 Task: Create a due date automation trigger when advanced on, on the wednesday after a card is due add dates starting in less than 1 working days at 11:00 AM.
Action: Mouse moved to (1174, 99)
Screenshot: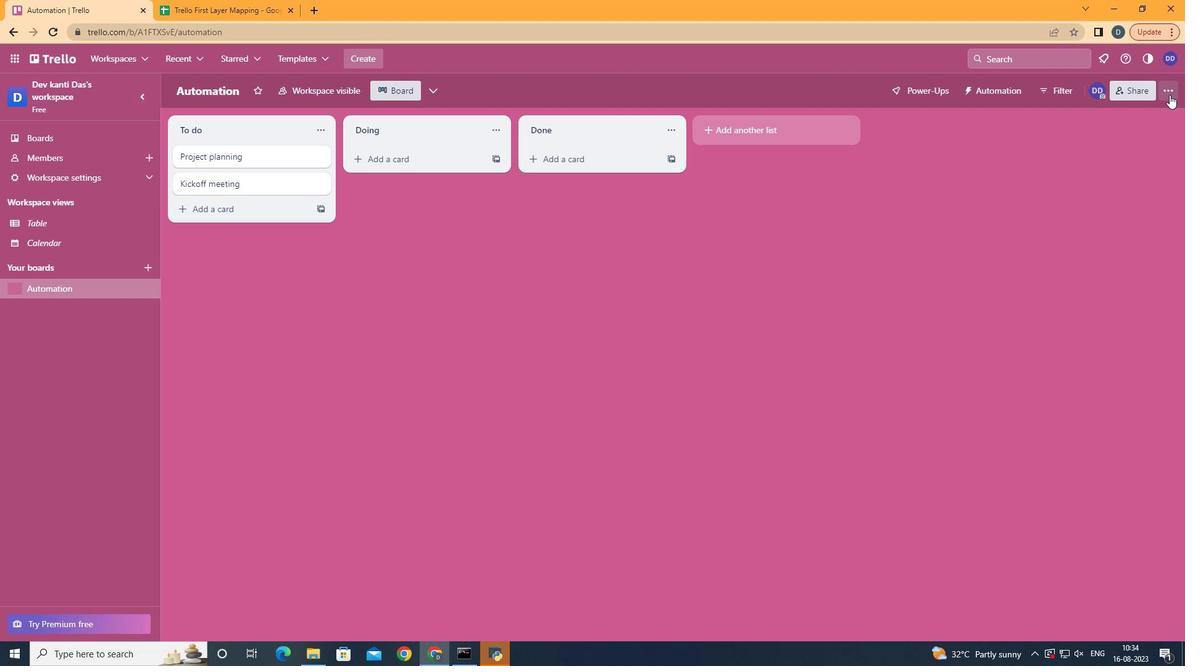 
Action: Mouse pressed left at (1174, 99)
Screenshot: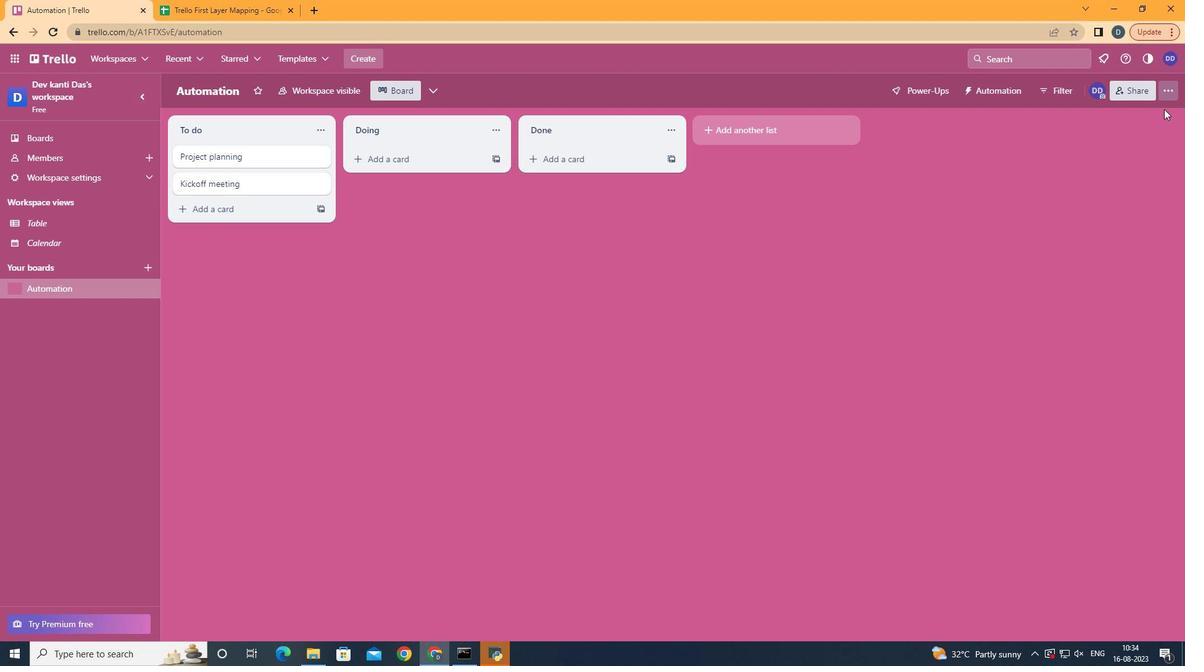 
Action: Mouse moved to (1125, 273)
Screenshot: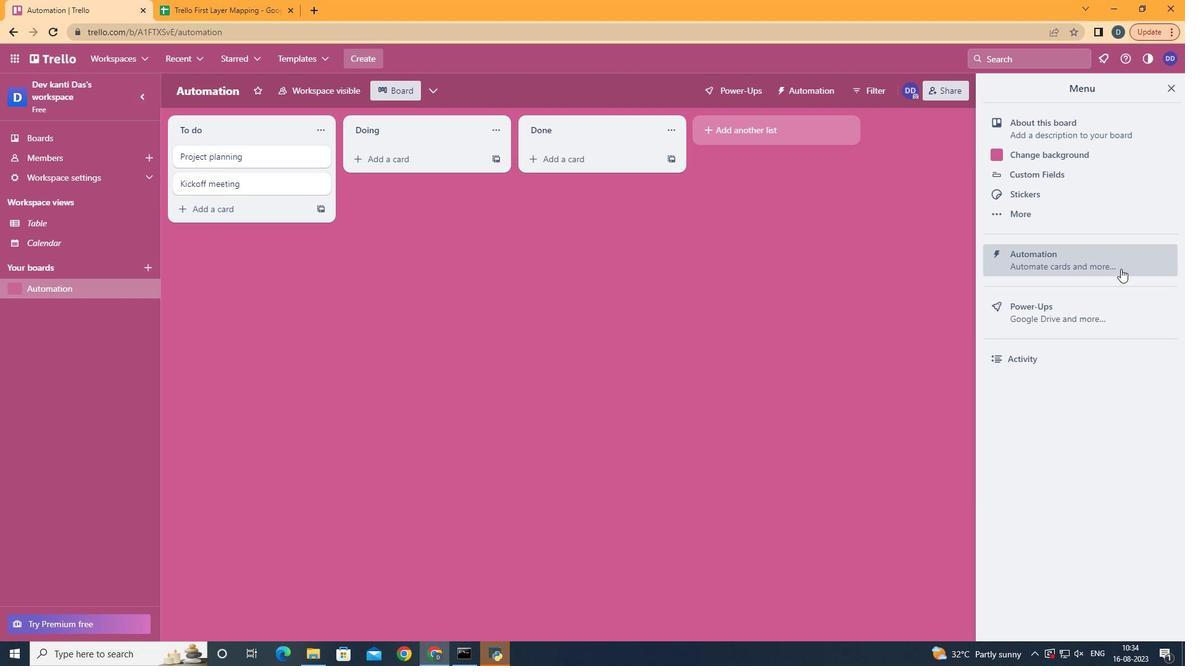 
Action: Mouse pressed left at (1125, 273)
Screenshot: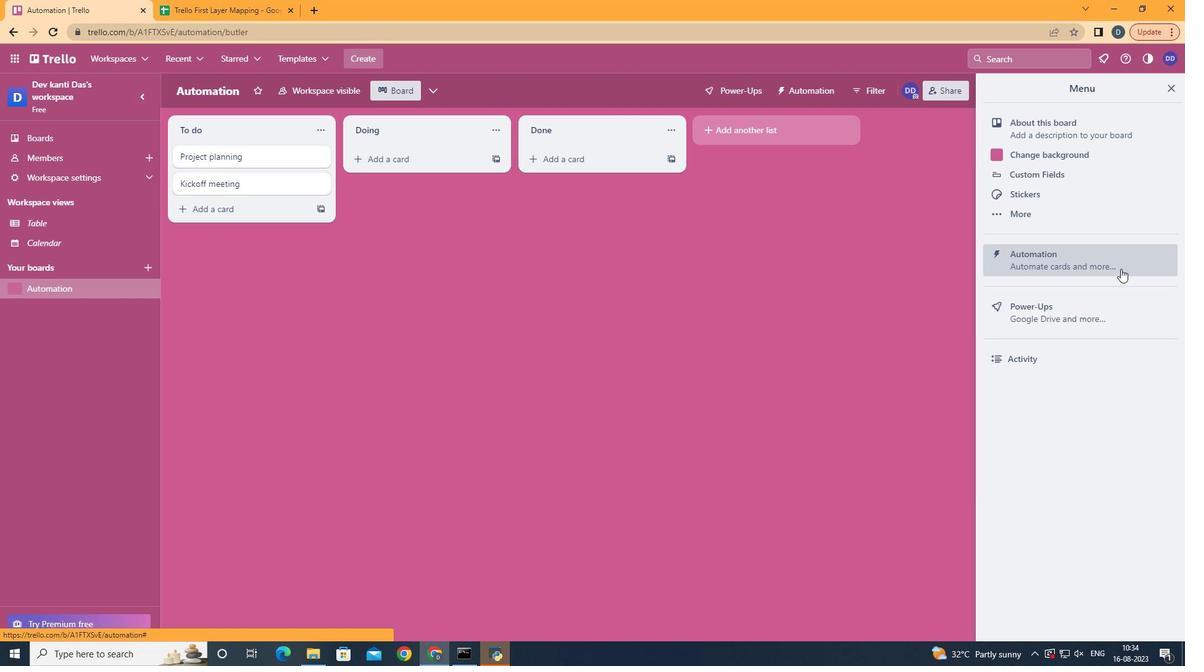 
Action: Mouse moved to (235, 256)
Screenshot: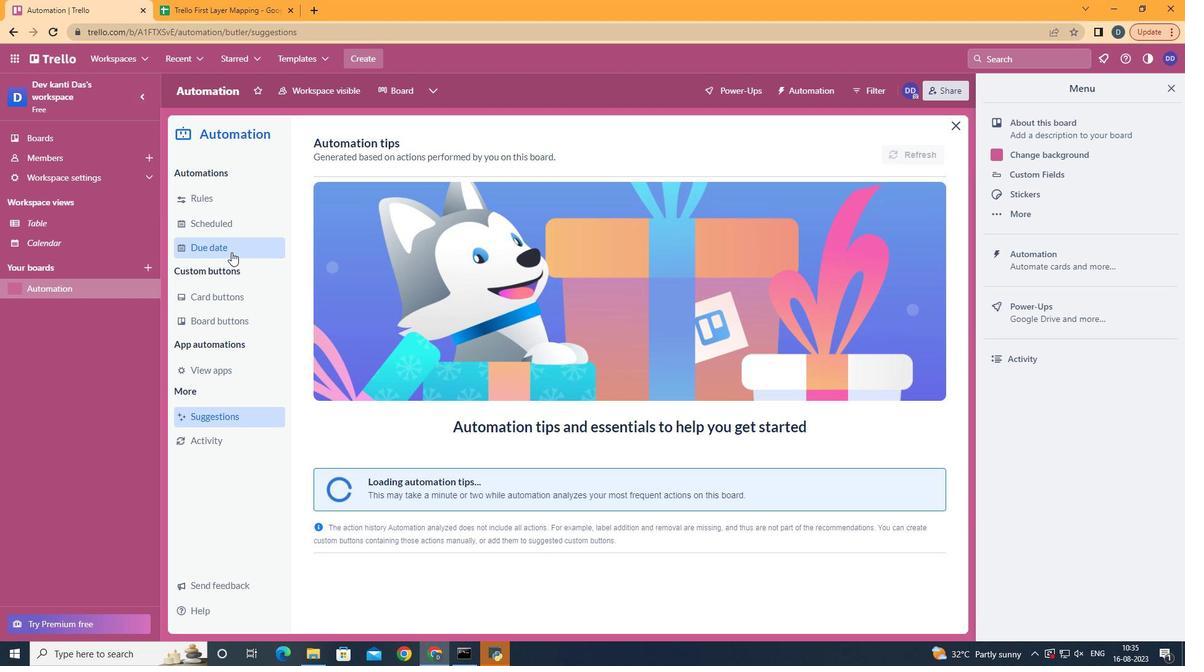 
Action: Mouse pressed left at (235, 256)
Screenshot: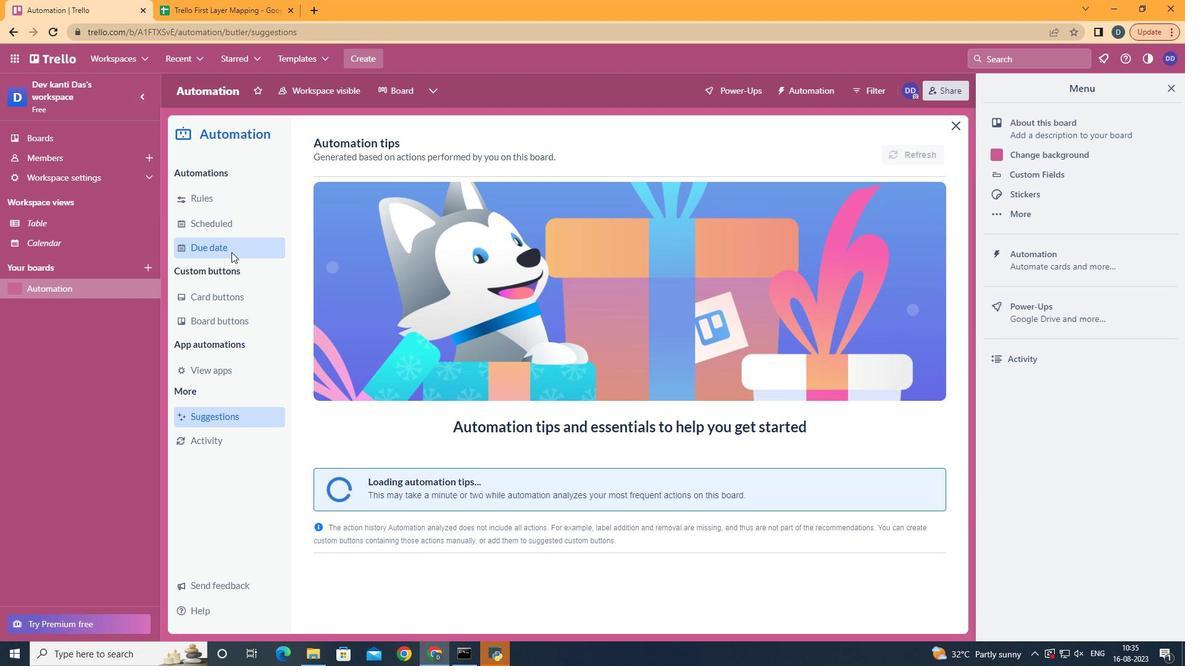 
Action: Mouse moved to (880, 143)
Screenshot: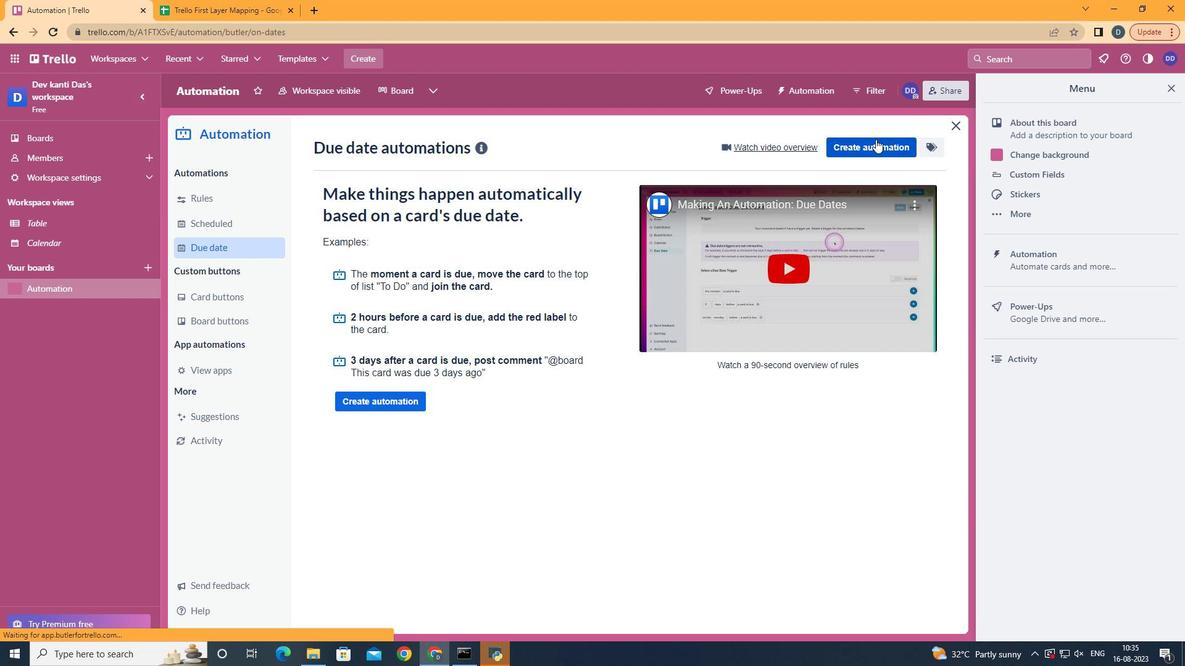 
Action: Mouse pressed left at (880, 143)
Screenshot: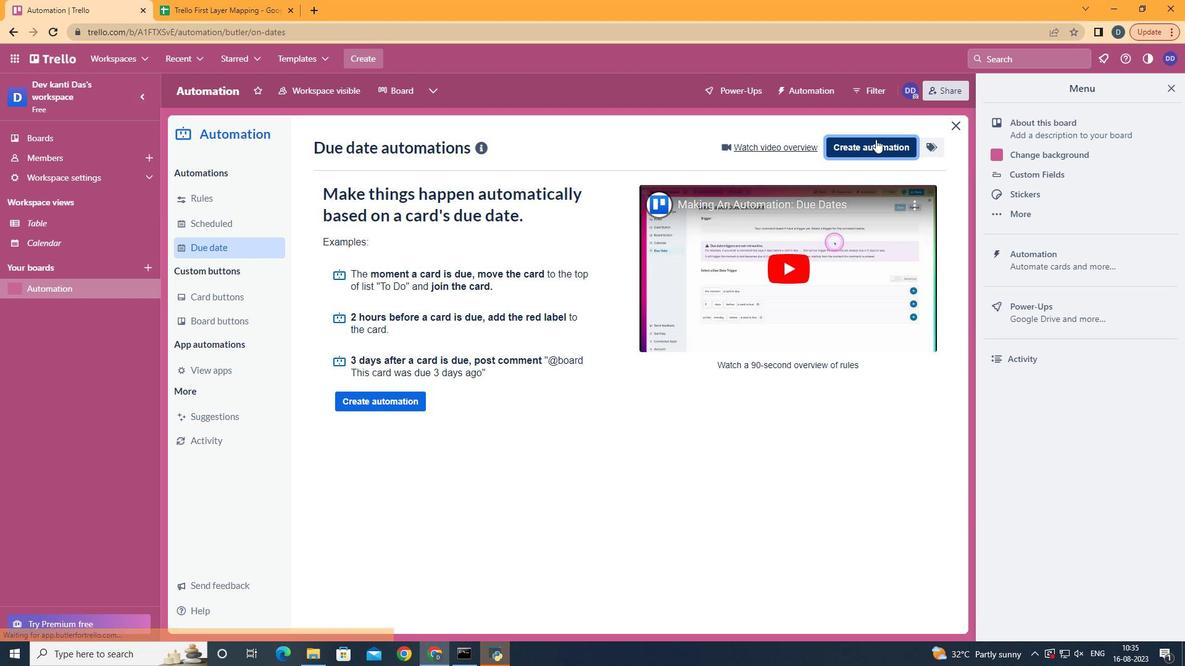 
Action: Mouse moved to (716, 280)
Screenshot: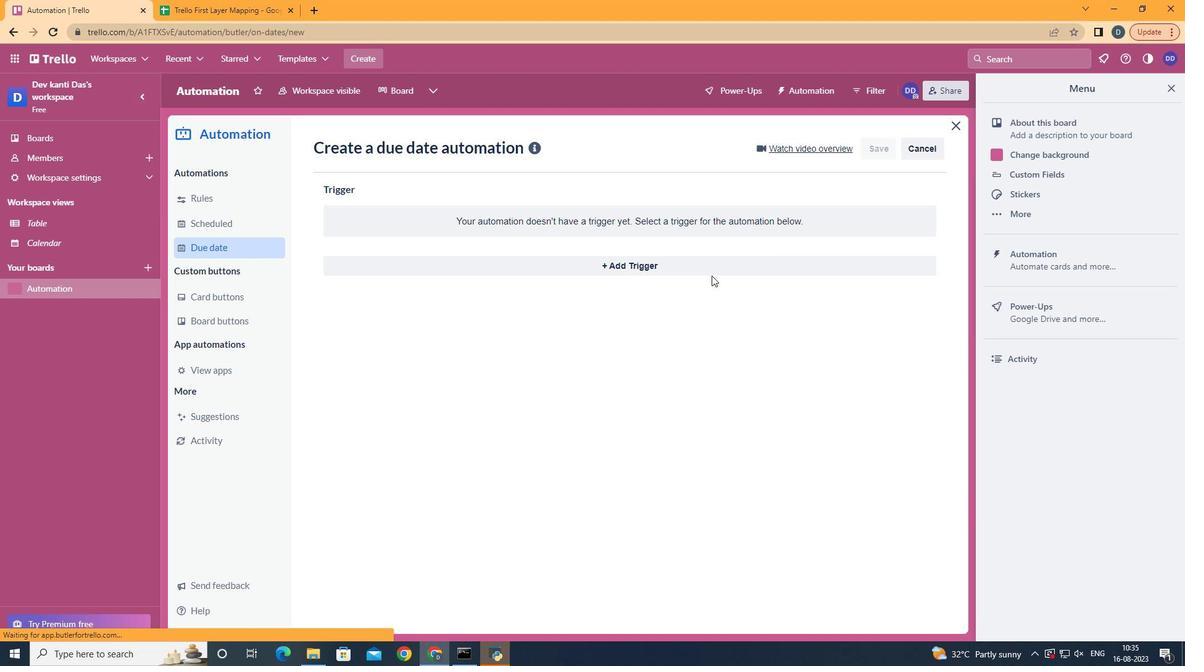
Action: Mouse pressed left at (716, 280)
Screenshot: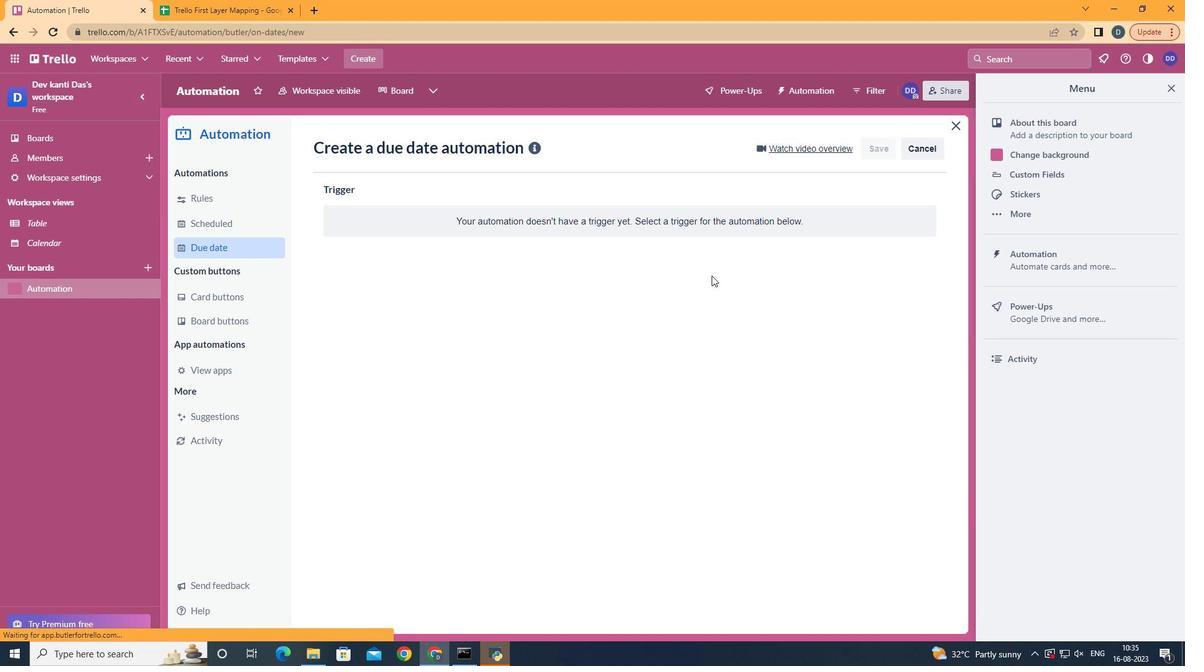 
Action: Mouse moved to (420, 383)
Screenshot: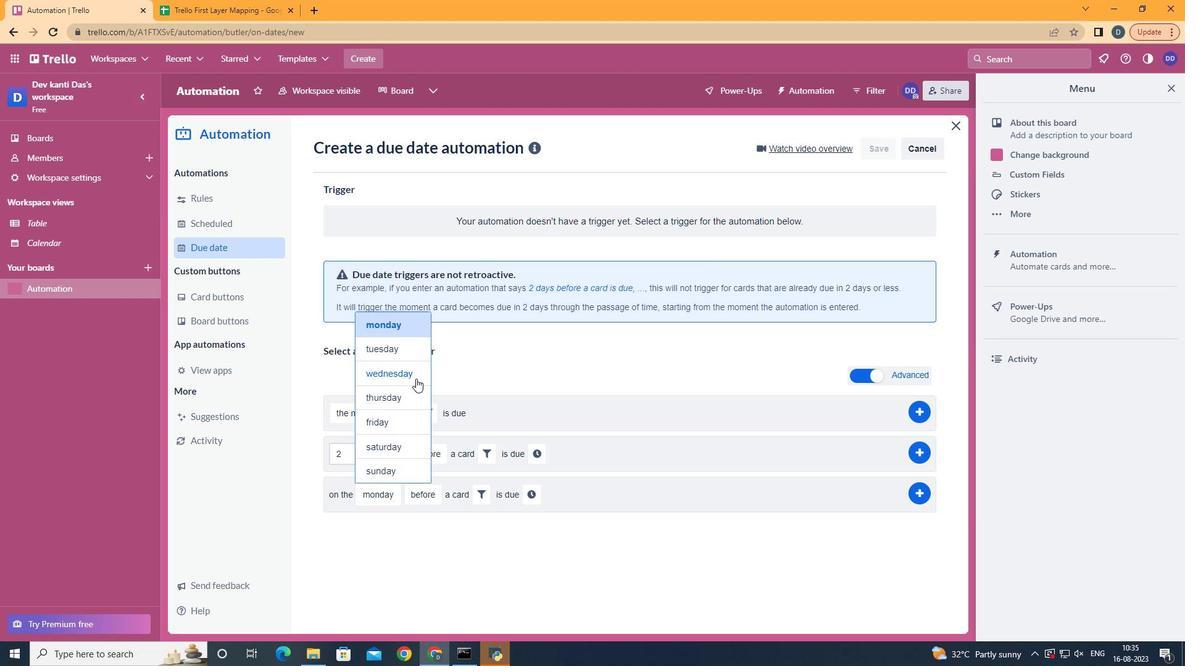 
Action: Mouse pressed left at (420, 383)
Screenshot: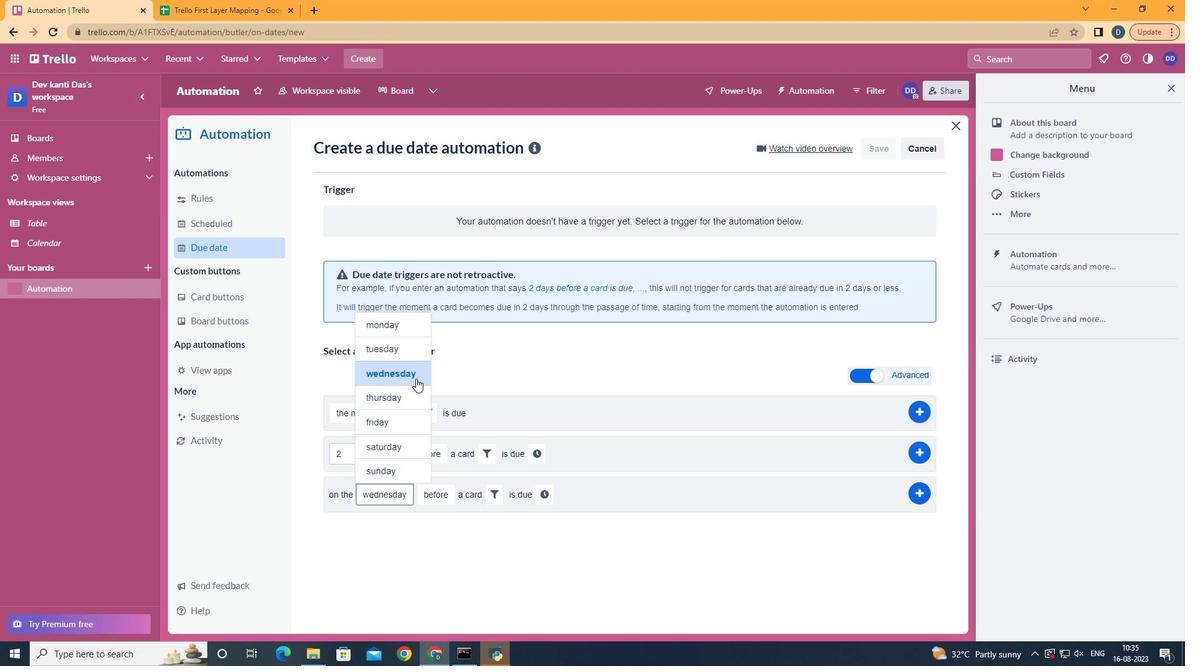 
Action: Mouse moved to (460, 542)
Screenshot: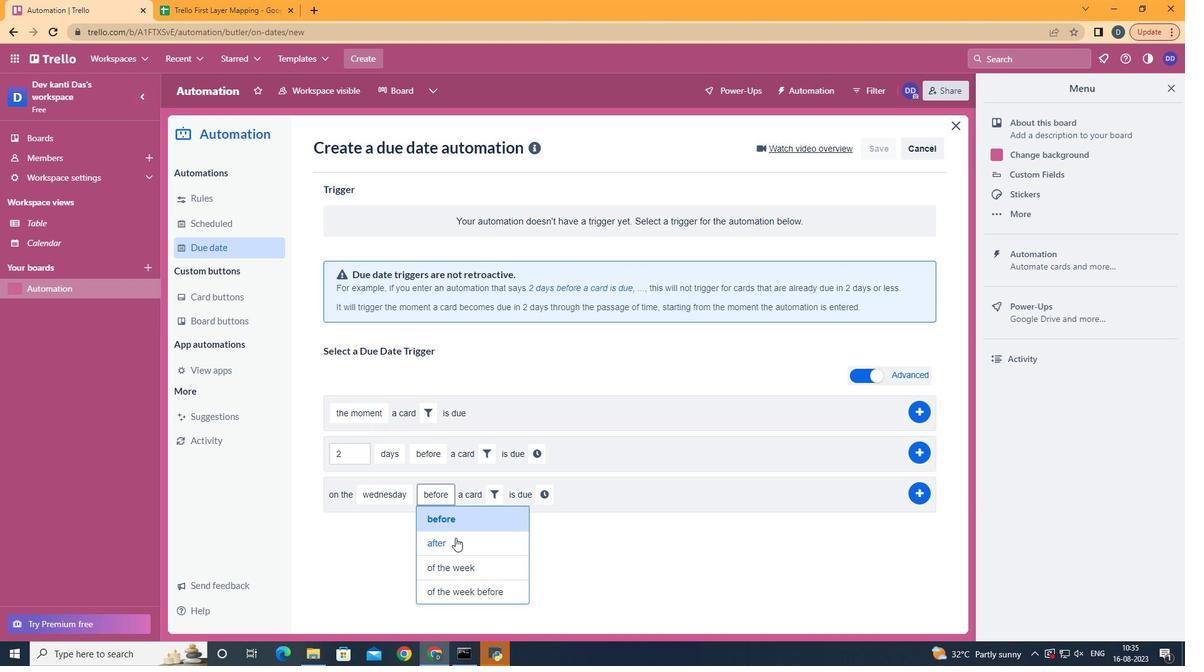 
Action: Mouse pressed left at (460, 542)
Screenshot: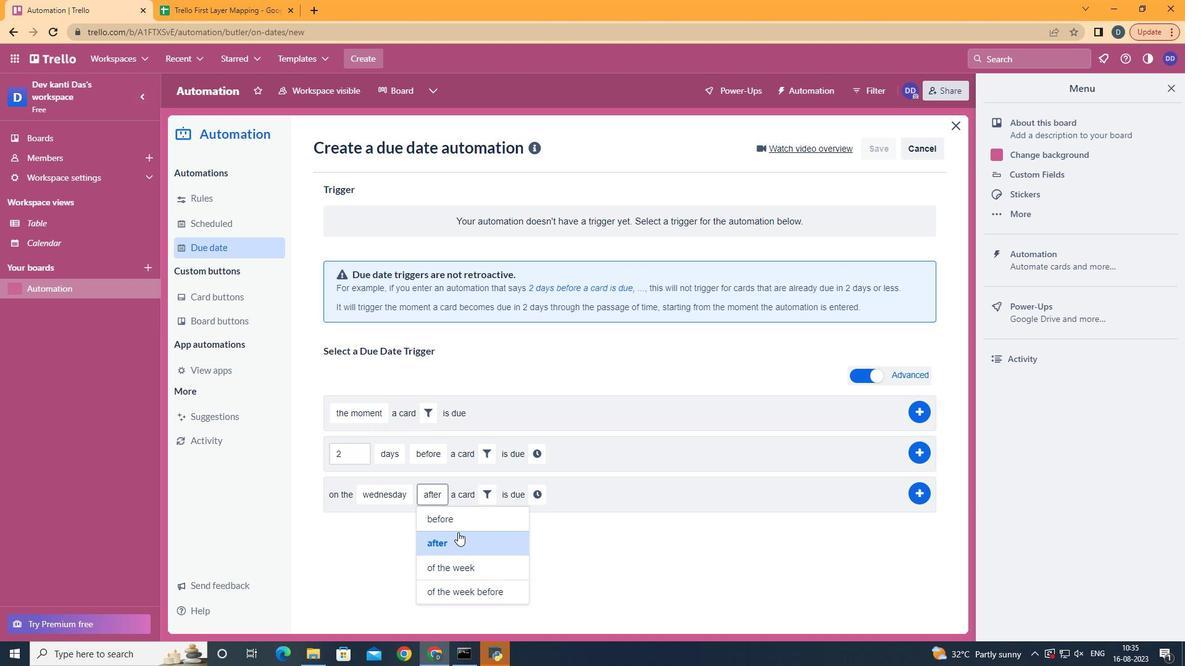 
Action: Mouse moved to (485, 493)
Screenshot: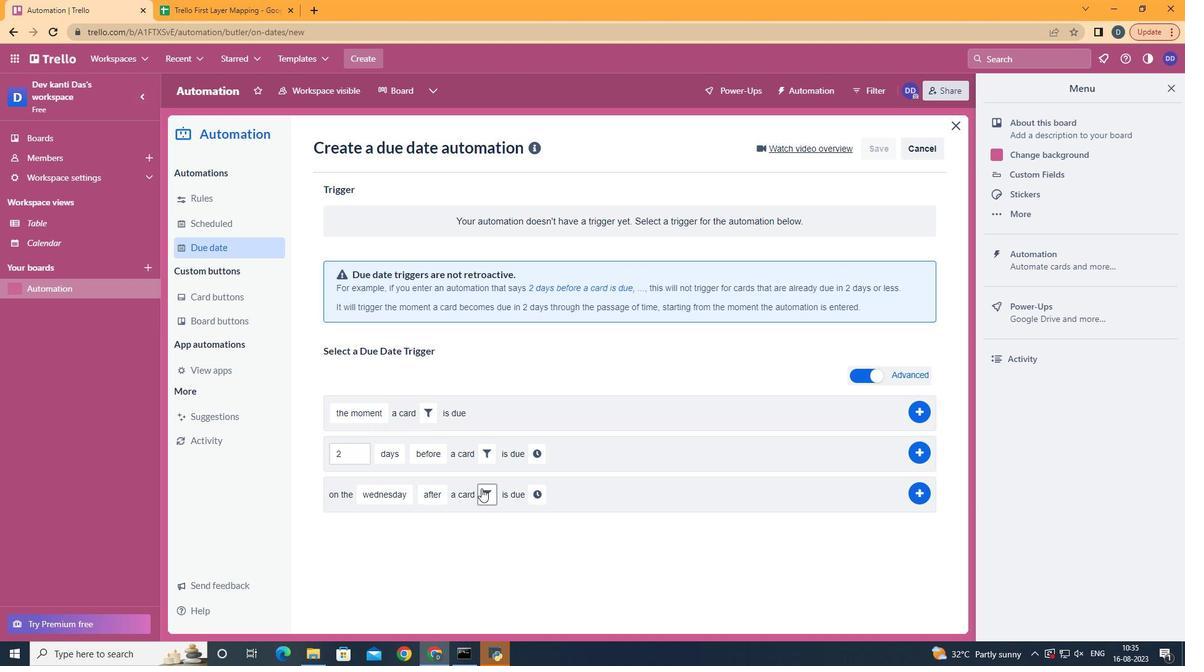 
Action: Mouse pressed left at (485, 493)
Screenshot: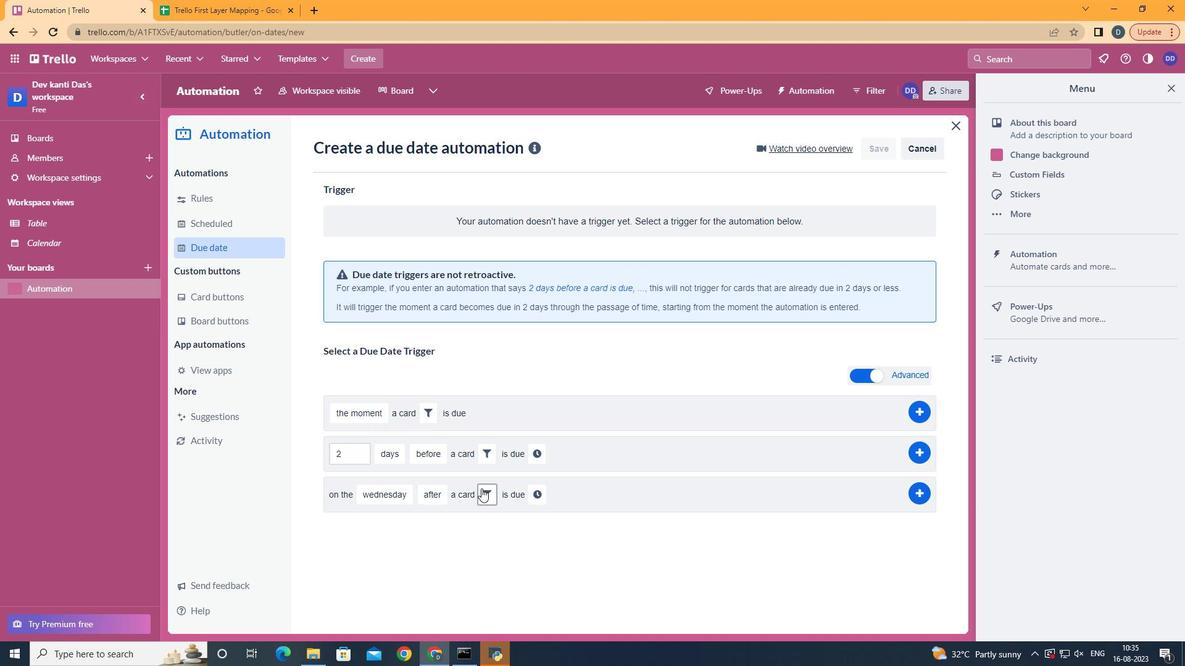 
Action: Mouse moved to (566, 534)
Screenshot: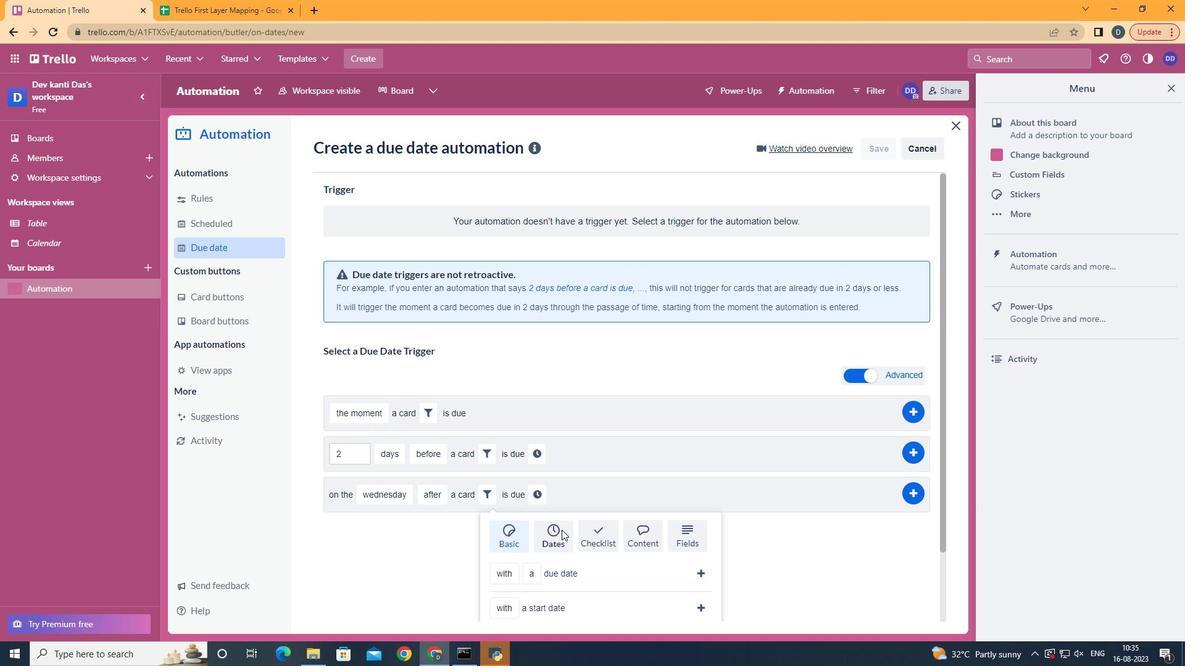 
Action: Mouse pressed left at (566, 534)
Screenshot: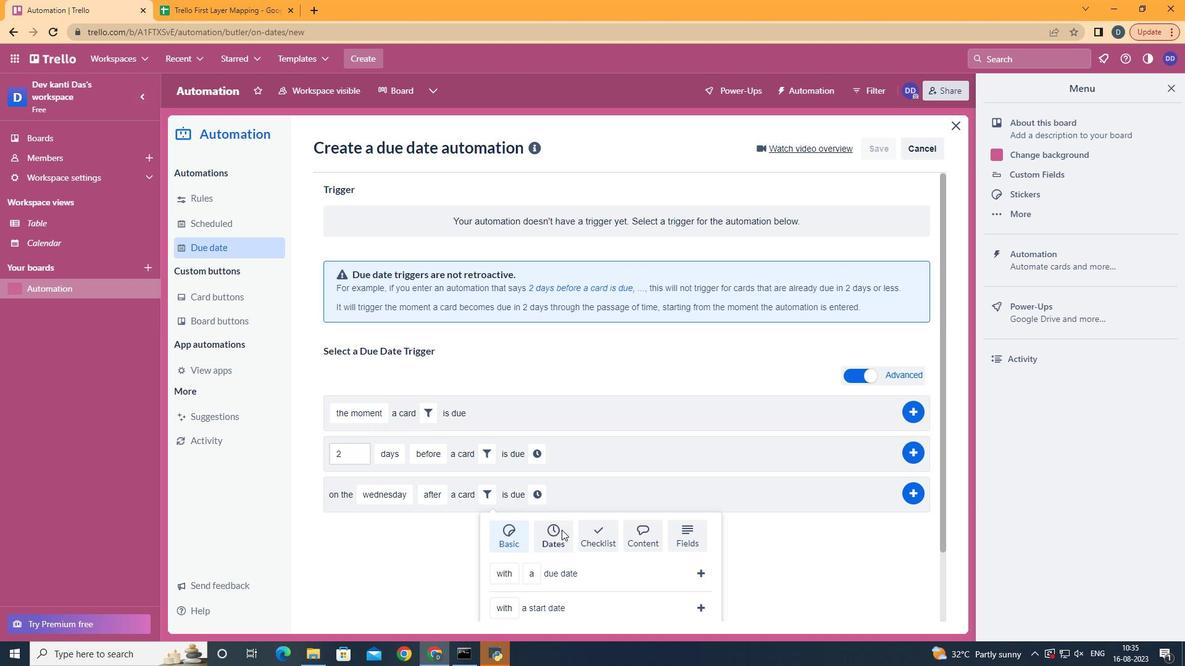 
Action: Mouse moved to (566, 534)
Screenshot: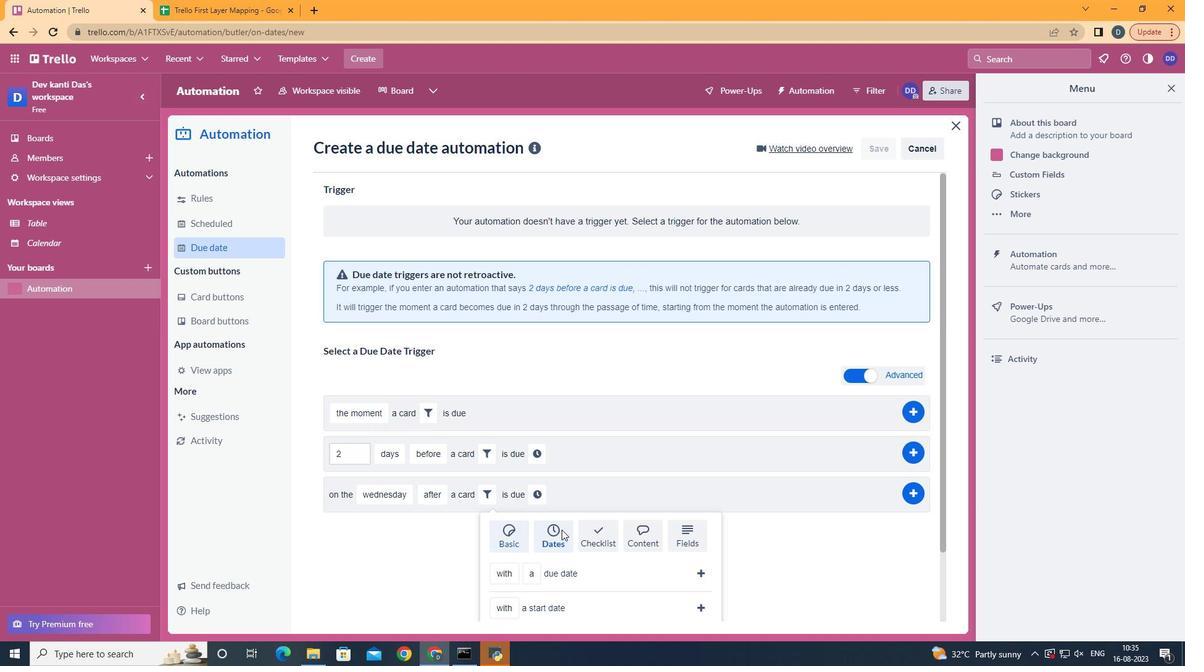 
Action: Mouse scrolled (566, 534) with delta (0, 0)
Screenshot: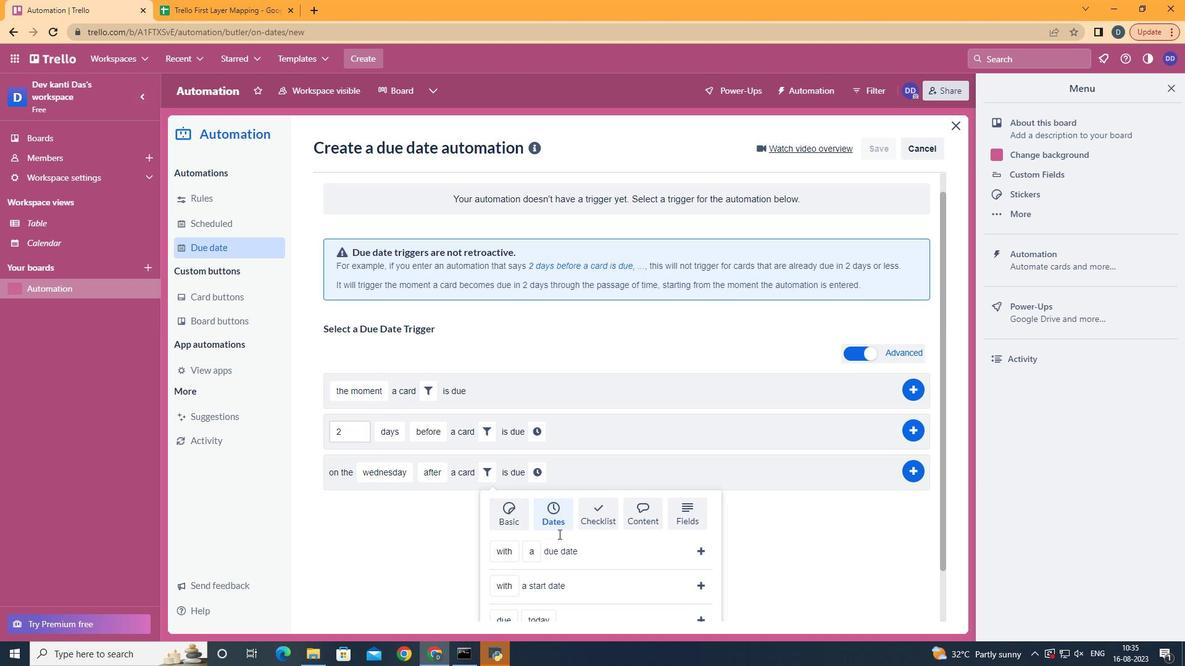 
Action: Mouse scrolled (566, 534) with delta (0, 0)
Screenshot: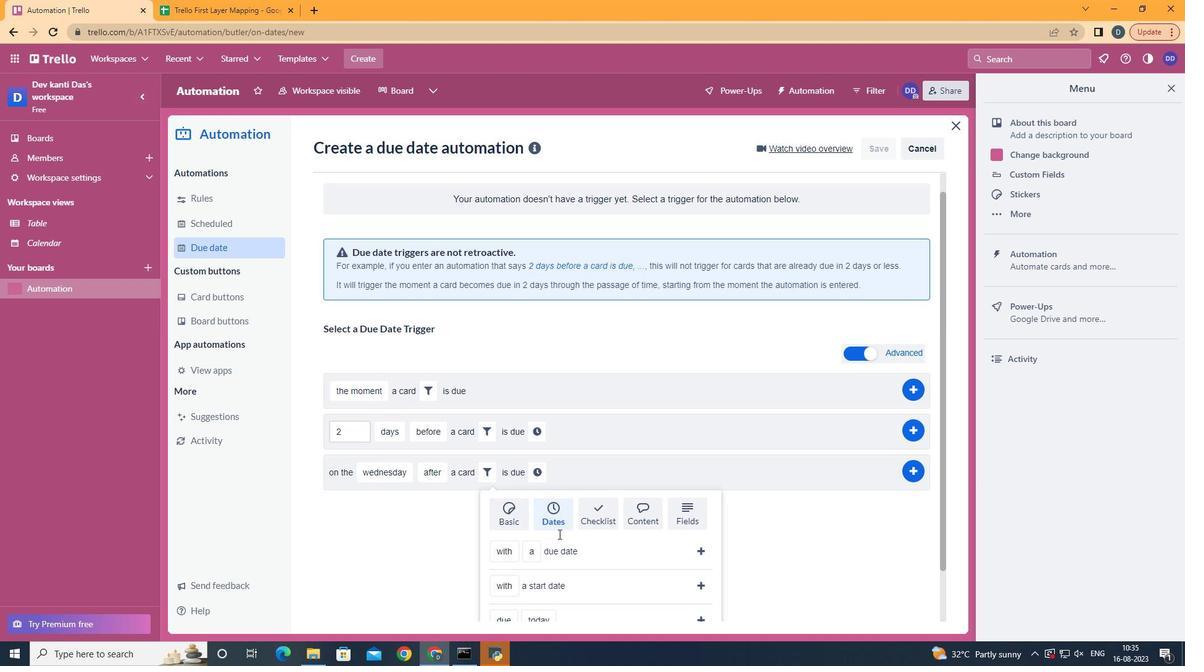 
Action: Mouse scrolled (566, 534) with delta (0, 0)
Screenshot: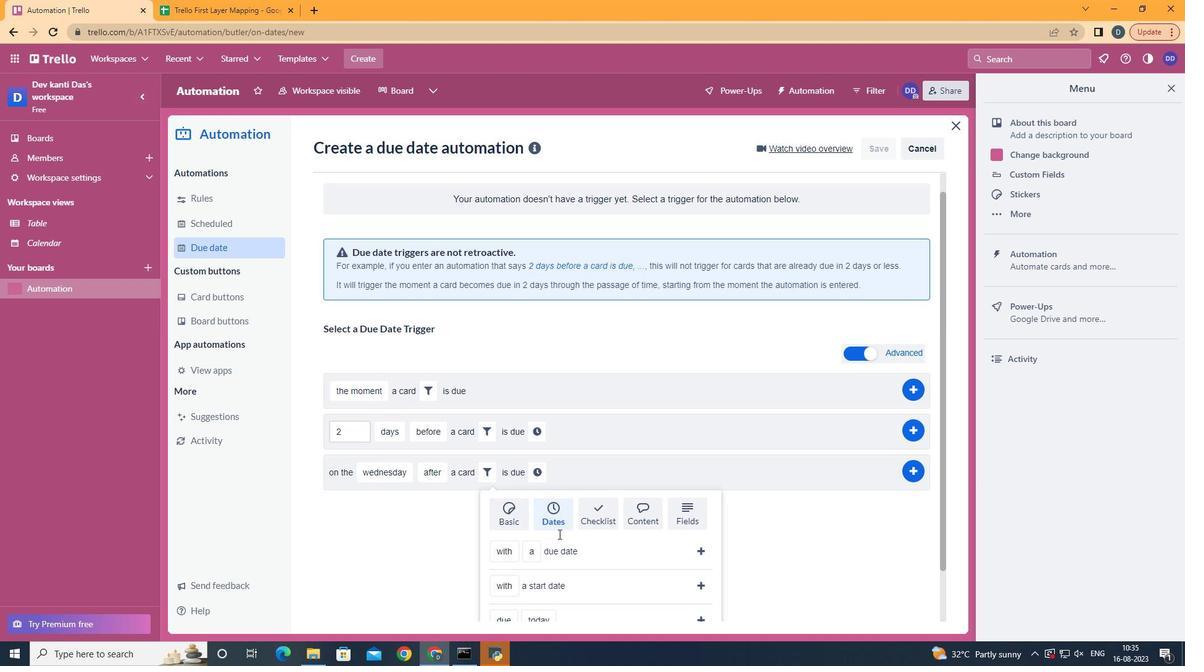 
Action: Mouse scrolled (566, 534) with delta (0, 0)
Screenshot: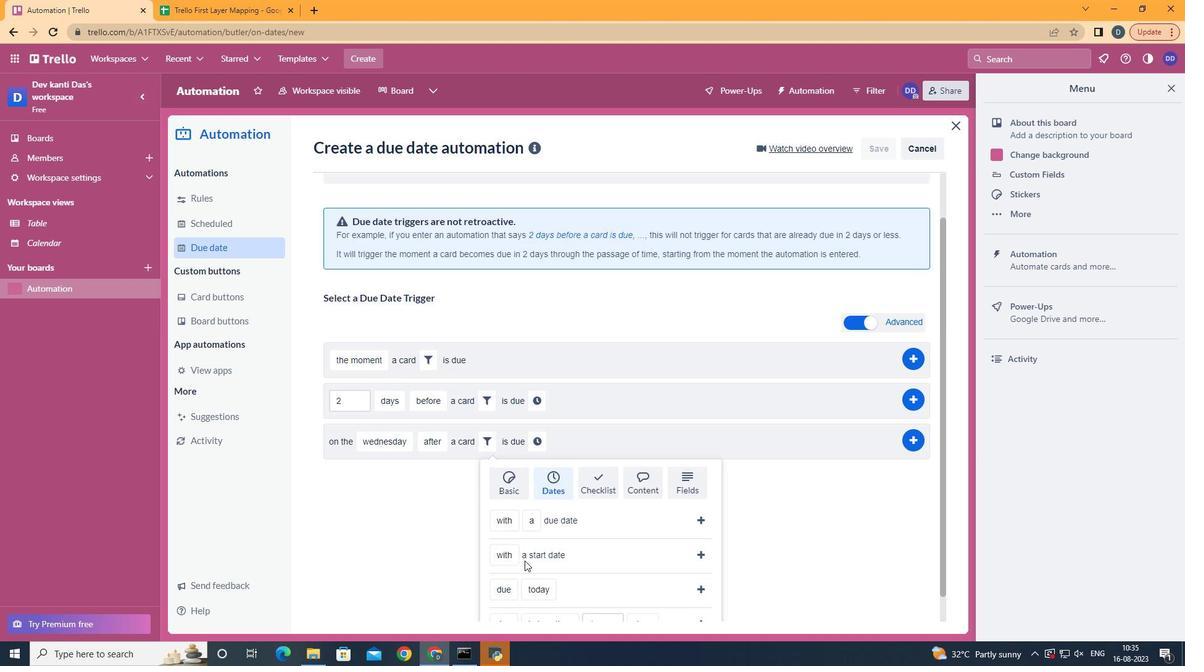 
Action: Mouse moved to (532, 572)
Screenshot: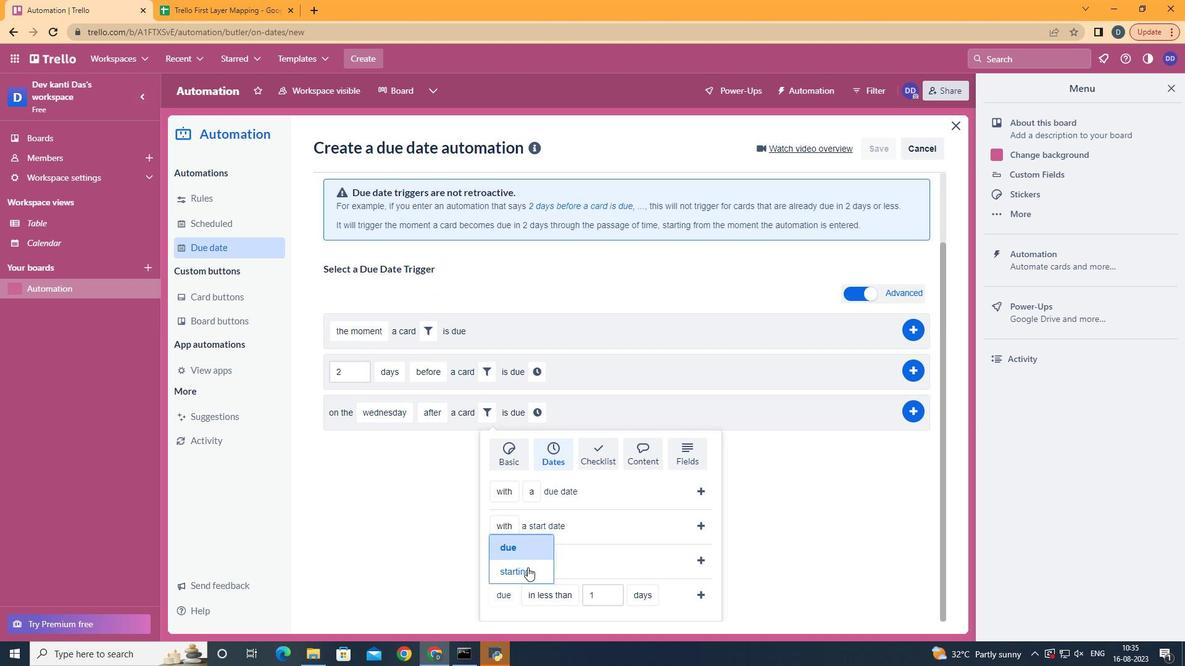 
Action: Mouse pressed left at (532, 572)
Screenshot: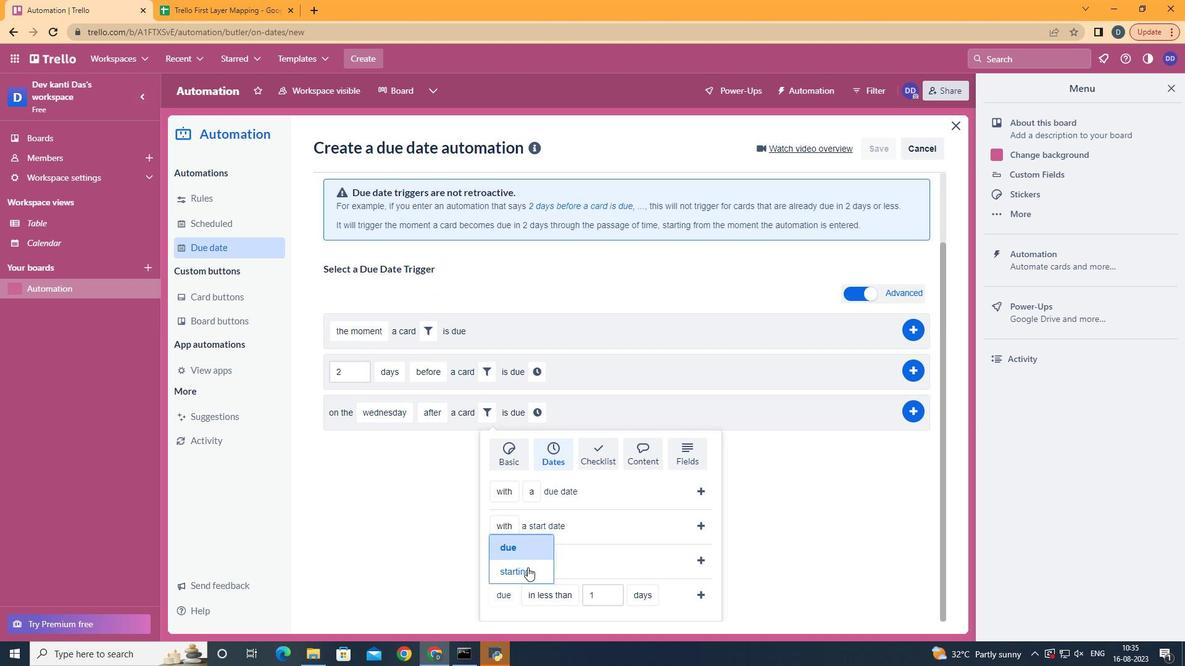 
Action: Mouse moved to (673, 577)
Screenshot: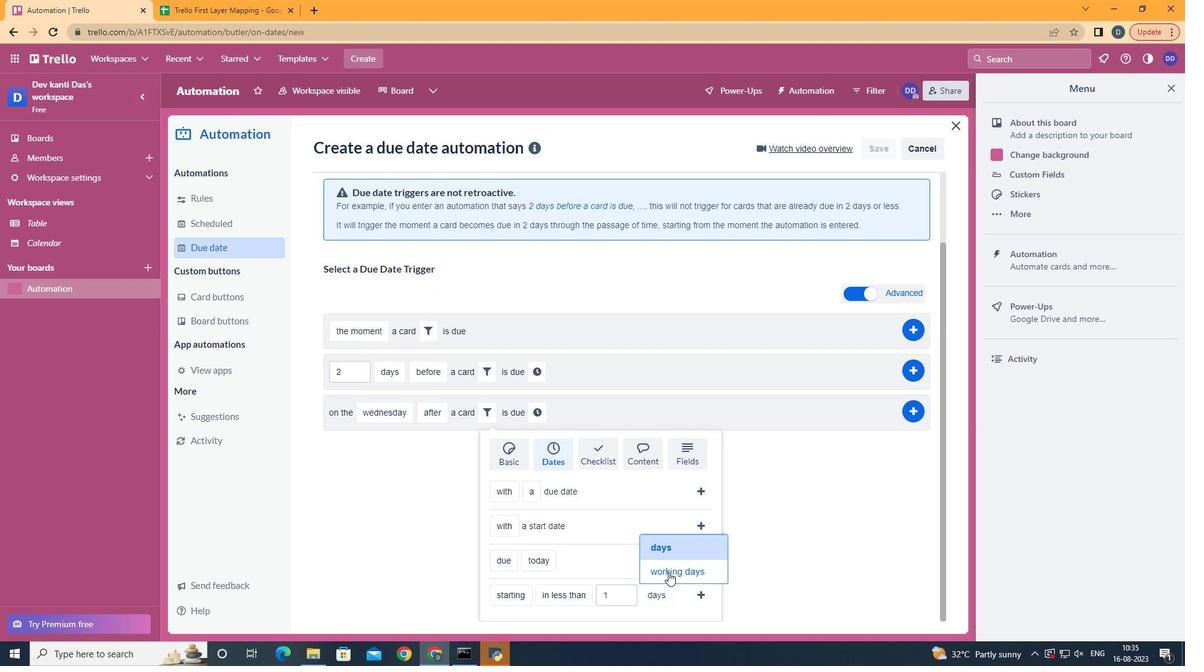 
Action: Mouse pressed left at (673, 577)
Screenshot: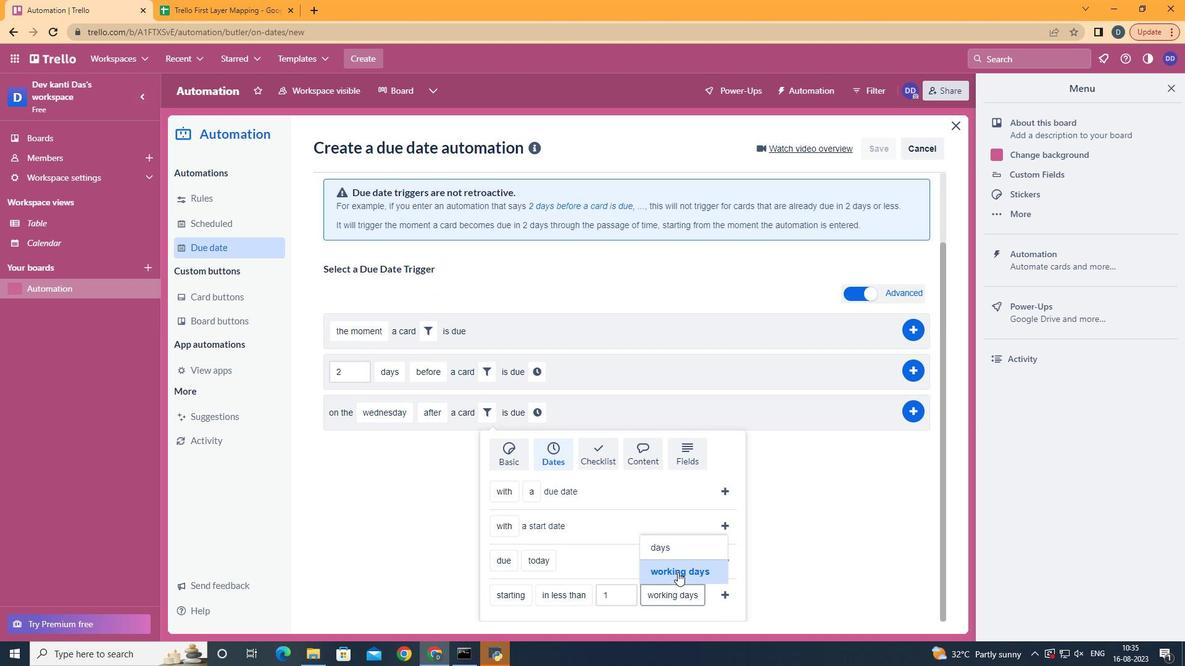 
Action: Mouse moved to (728, 595)
Screenshot: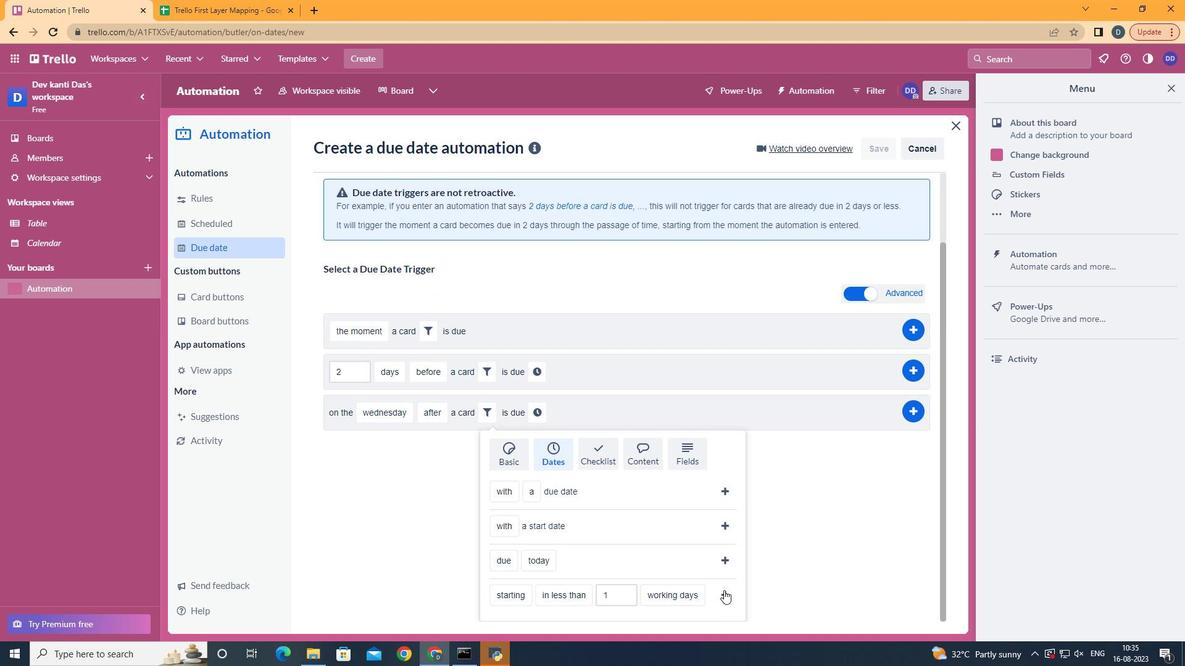 
Action: Mouse pressed left at (728, 595)
Screenshot: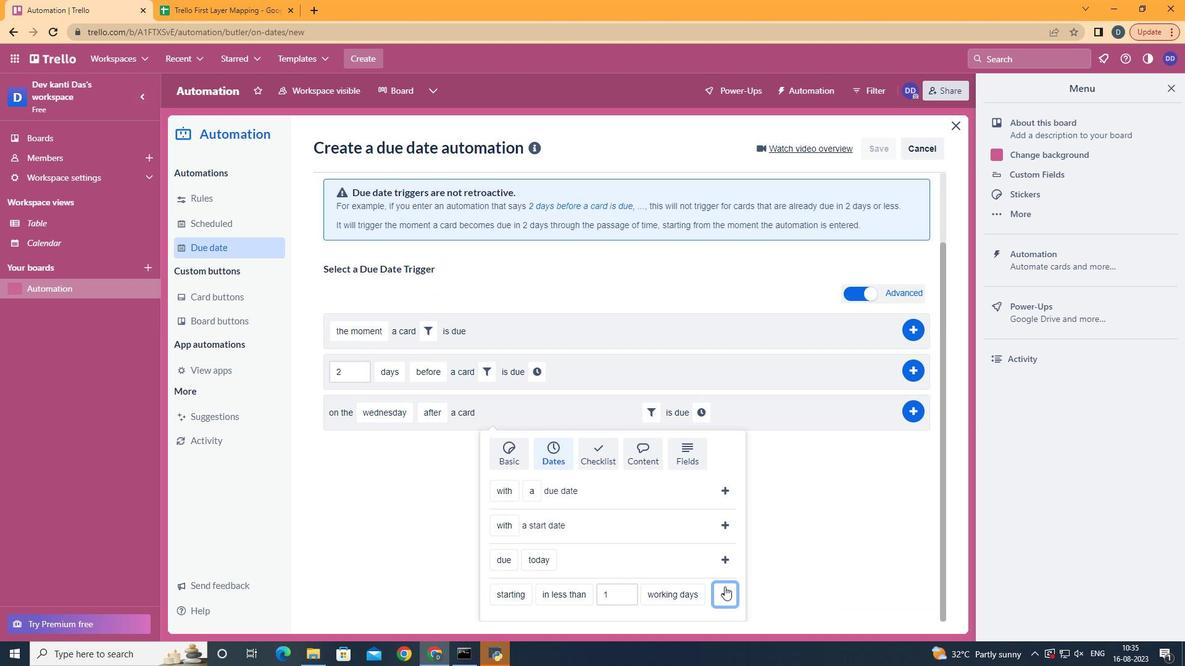 
Action: Mouse moved to (706, 502)
Screenshot: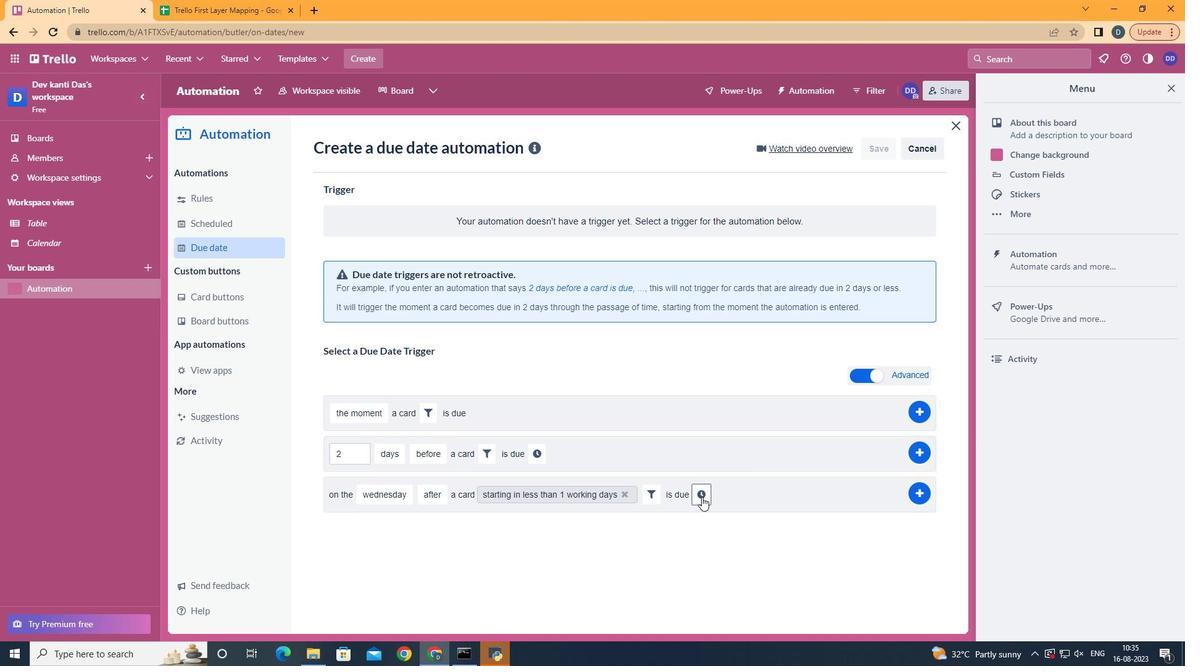 
Action: Mouse pressed left at (706, 502)
Screenshot: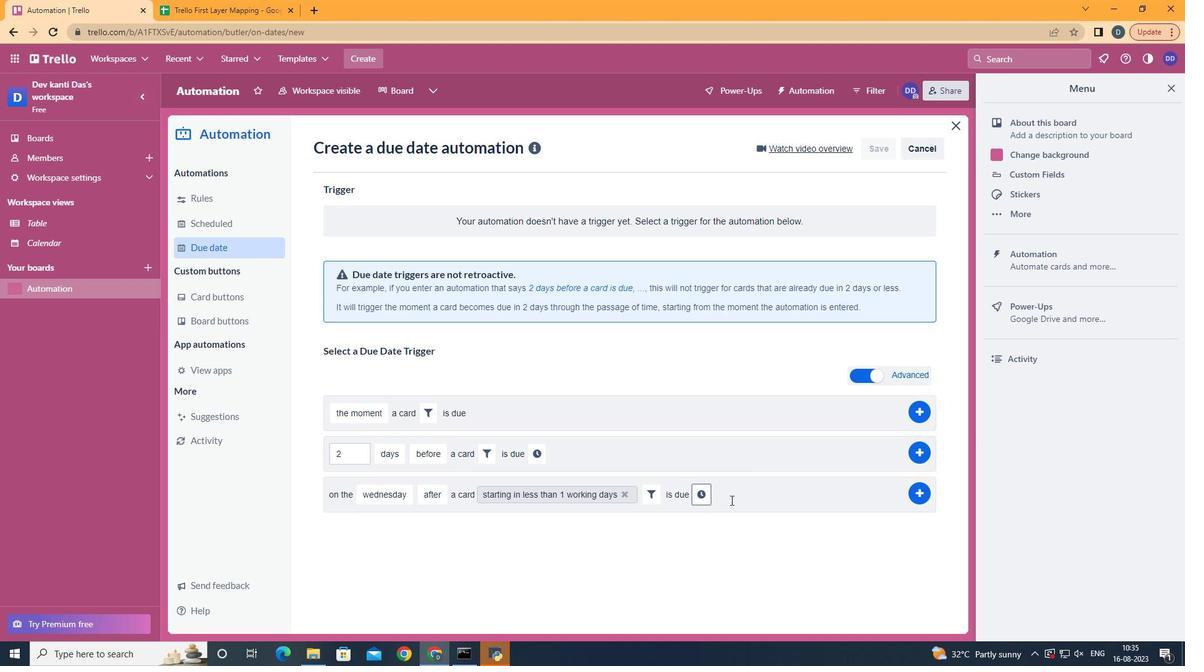 
Action: Mouse moved to (747, 505)
Screenshot: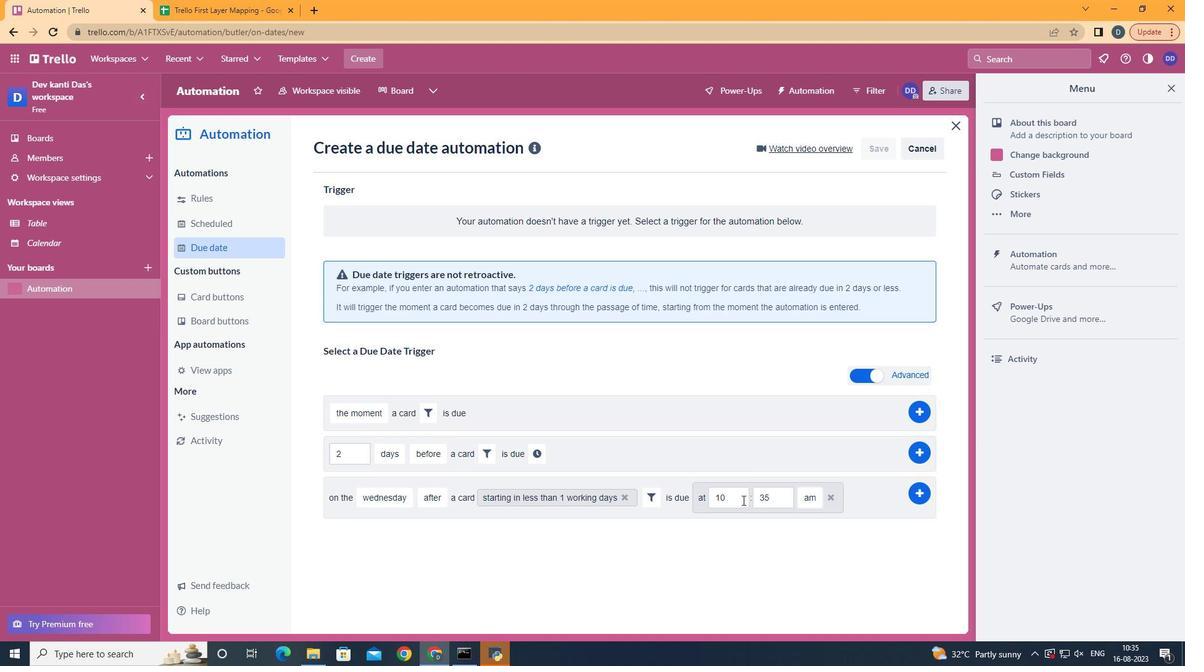 
Action: Mouse pressed left at (747, 505)
Screenshot: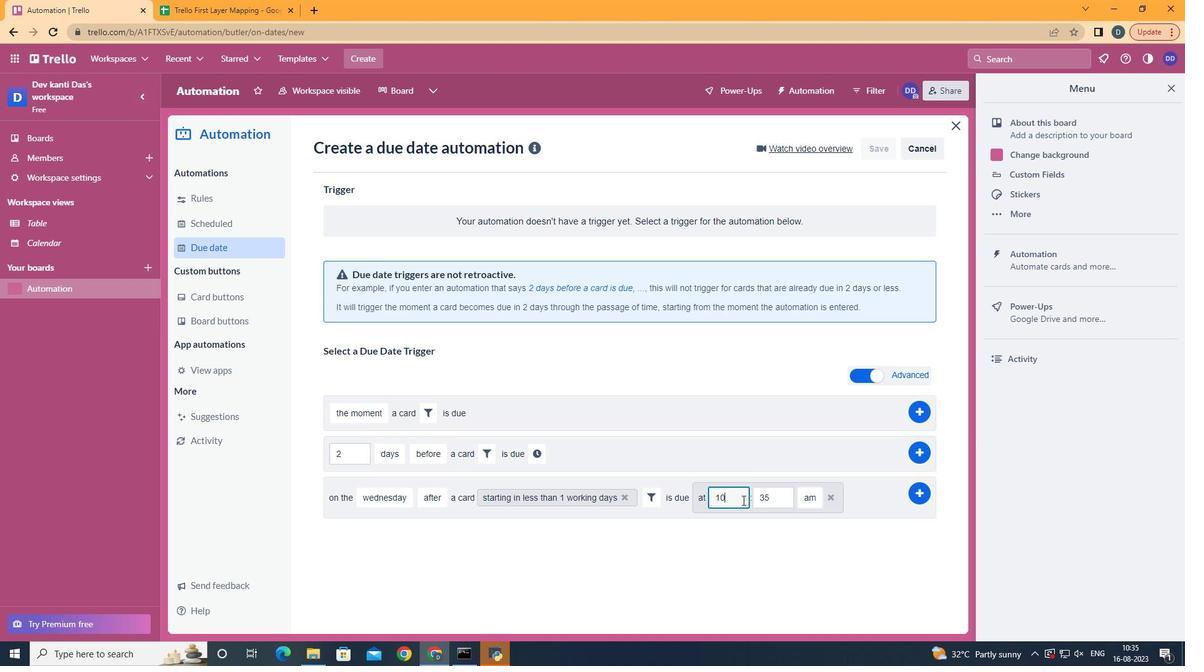 
Action: Mouse moved to (747, 506)
Screenshot: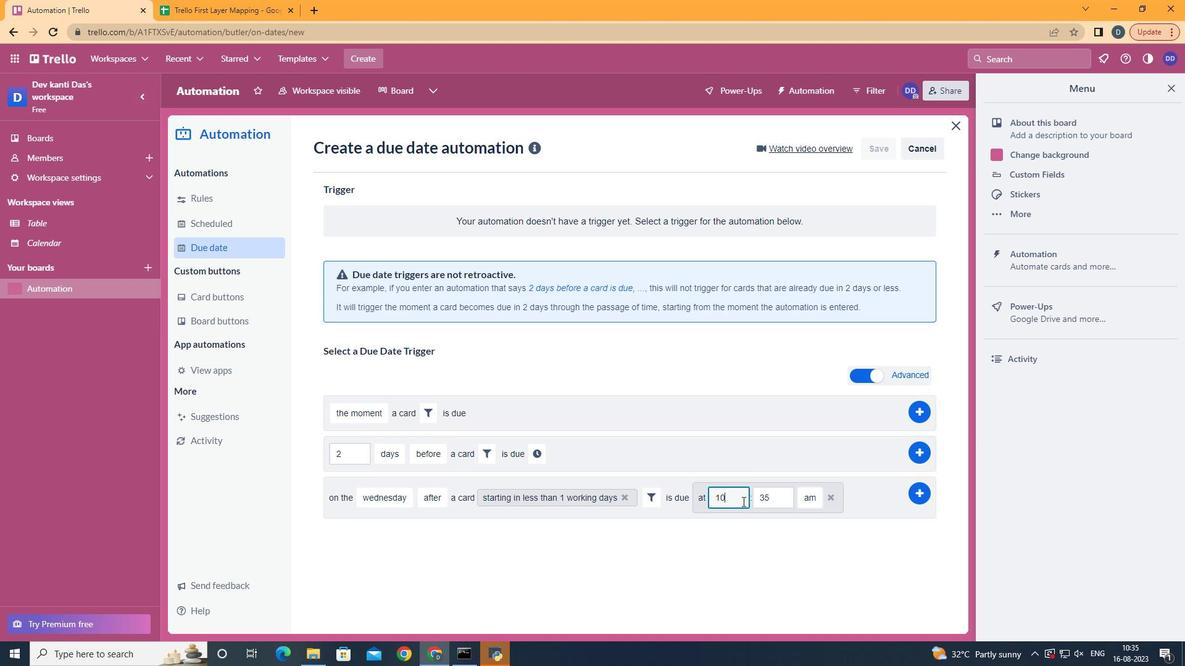 
Action: Key pressed <Key.backspace>1
Screenshot: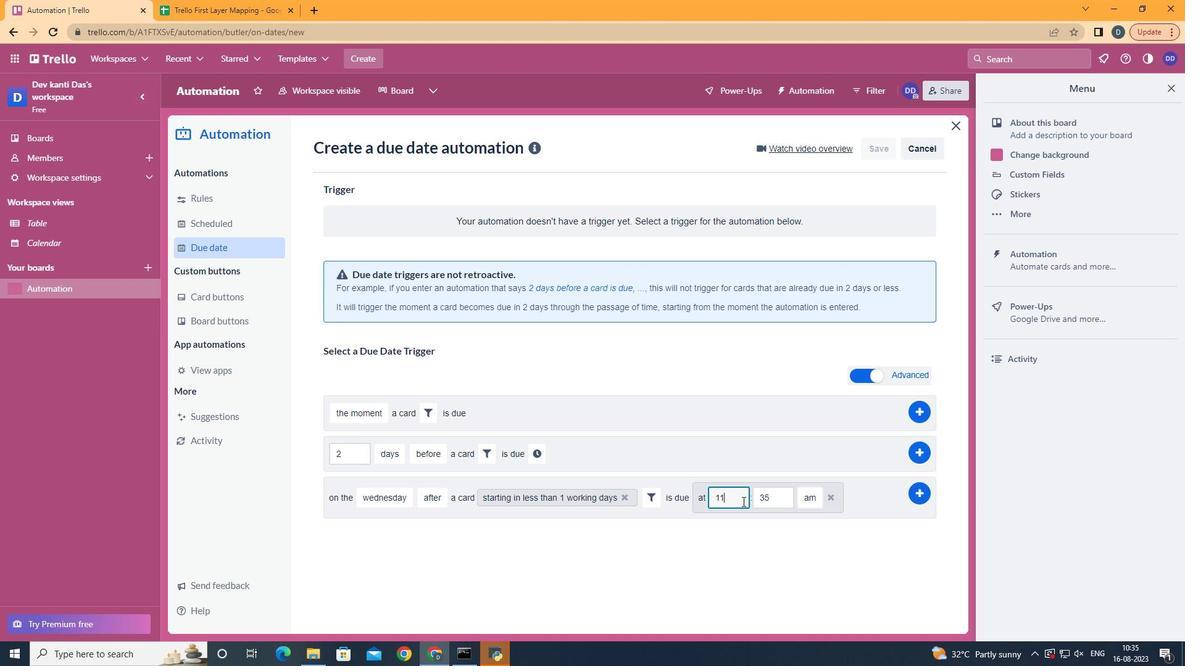 
Action: Mouse moved to (773, 498)
Screenshot: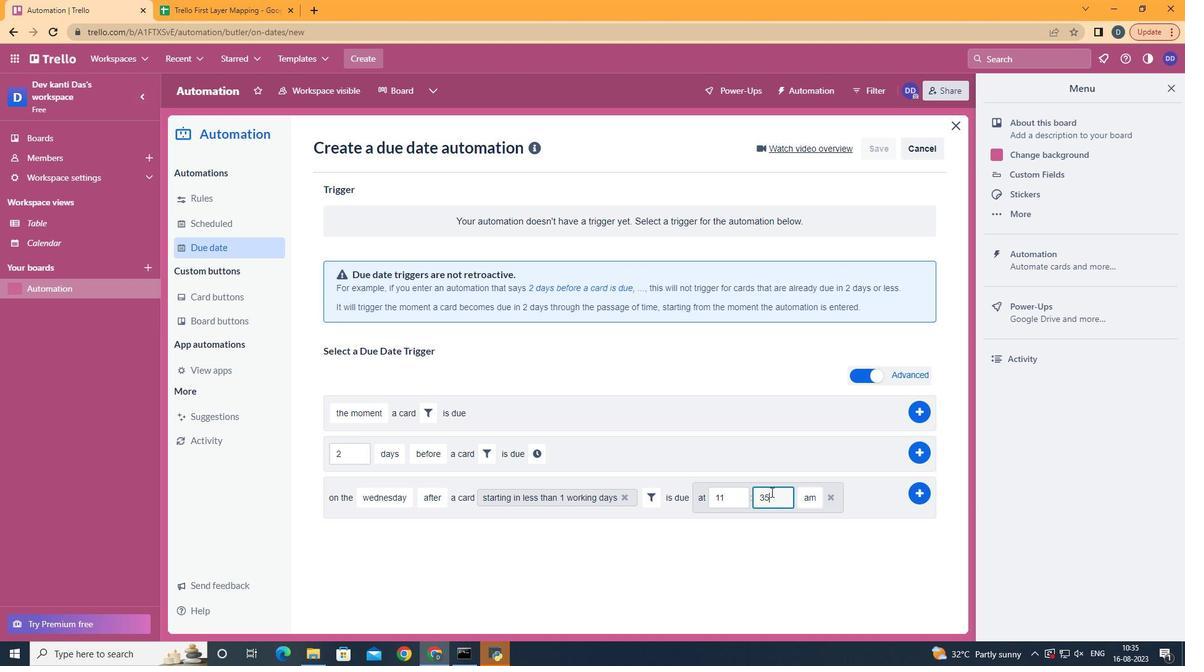 
Action: Mouse pressed left at (773, 498)
Screenshot: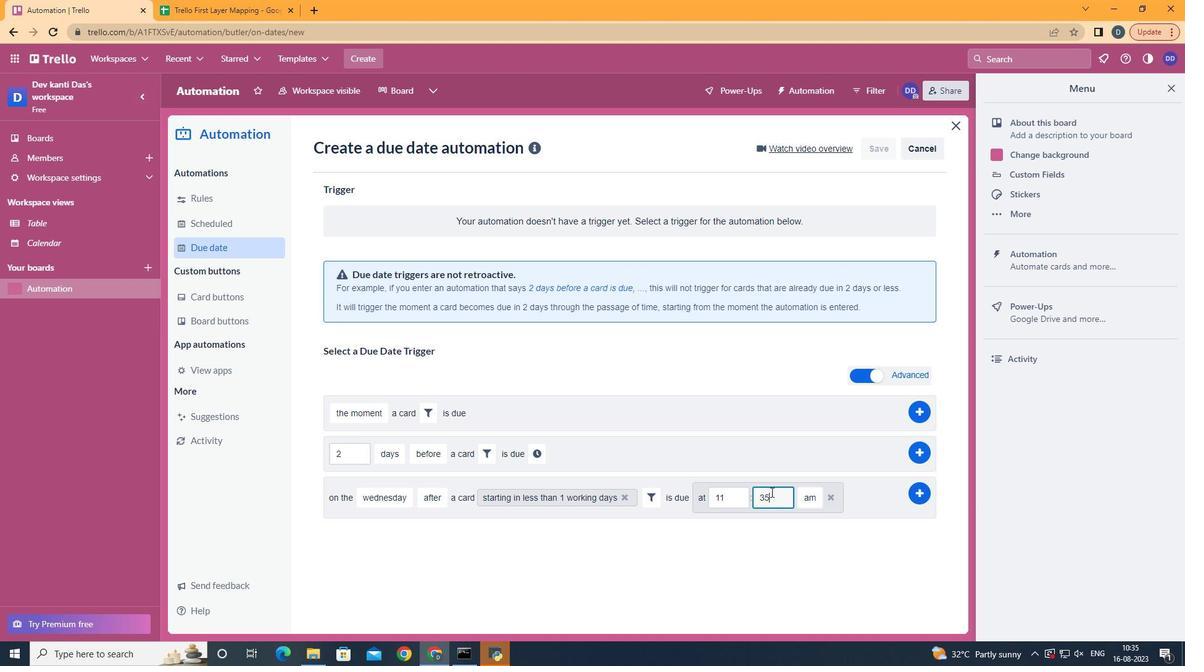
Action: Mouse moved to (775, 497)
Screenshot: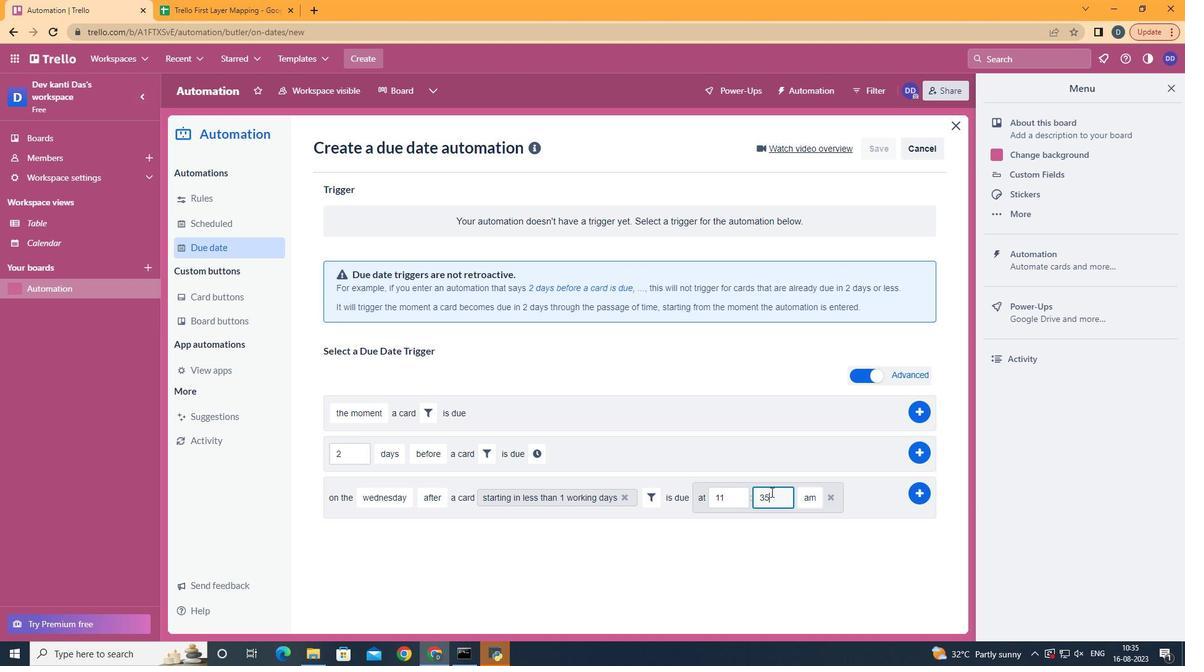 
Action: Key pressed <Key.backspace><Key.backspace>00
Screenshot: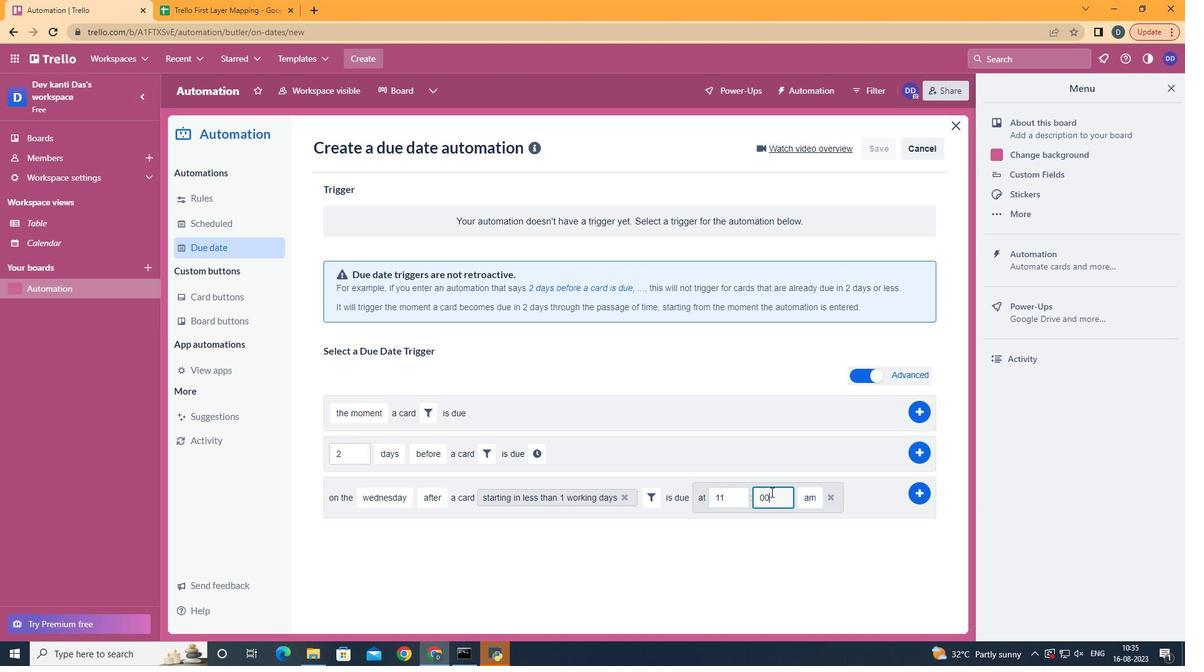 
Action: Mouse moved to (927, 492)
Screenshot: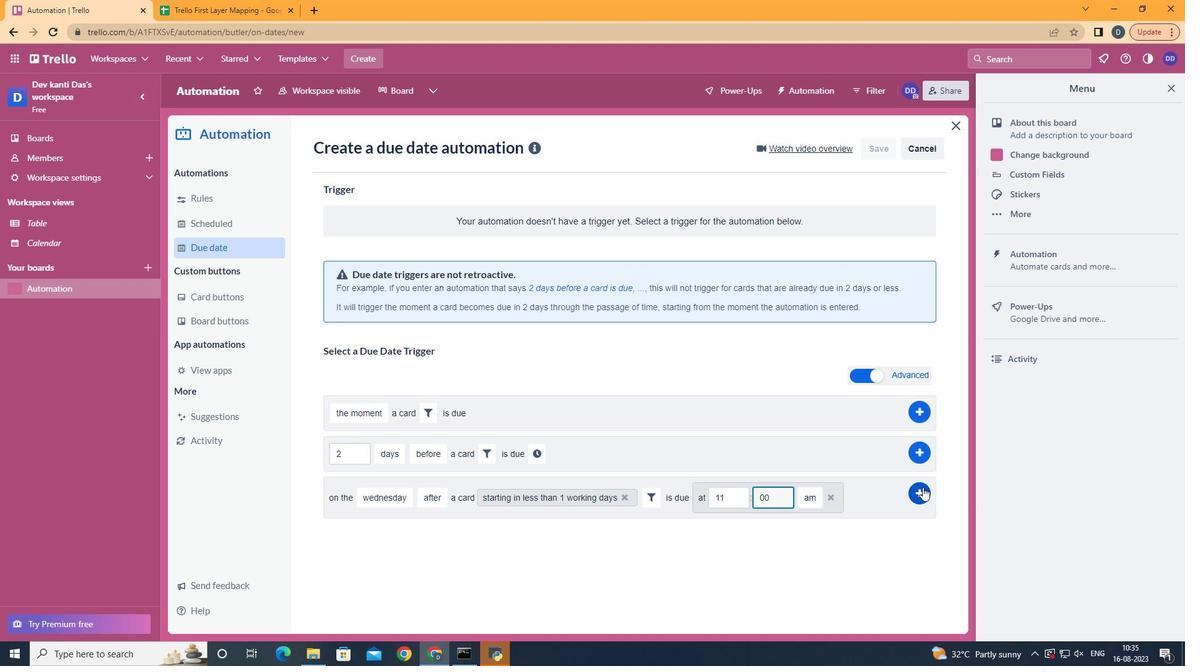 
Action: Mouse pressed left at (927, 492)
Screenshot: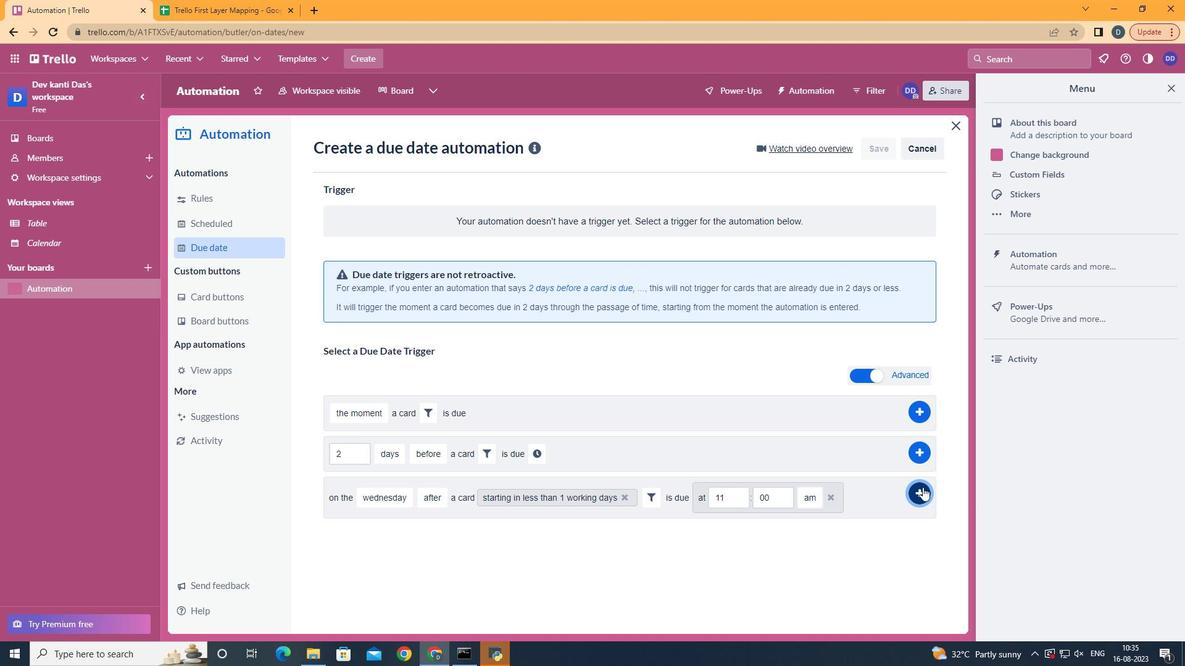 
